Task: Look for products in the category "Hot Dogs & Sausages" from the brand "Swaggerts Farm".
Action: Mouse moved to (21, 129)
Screenshot: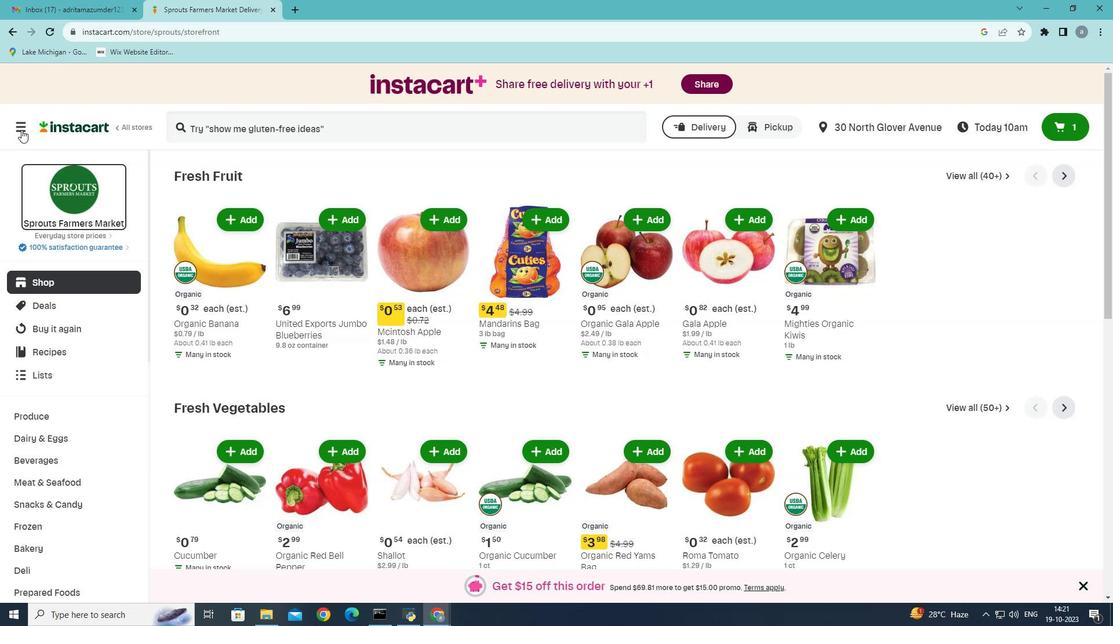 
Action: Mouse pressed left at (21, 129)
Screenshot: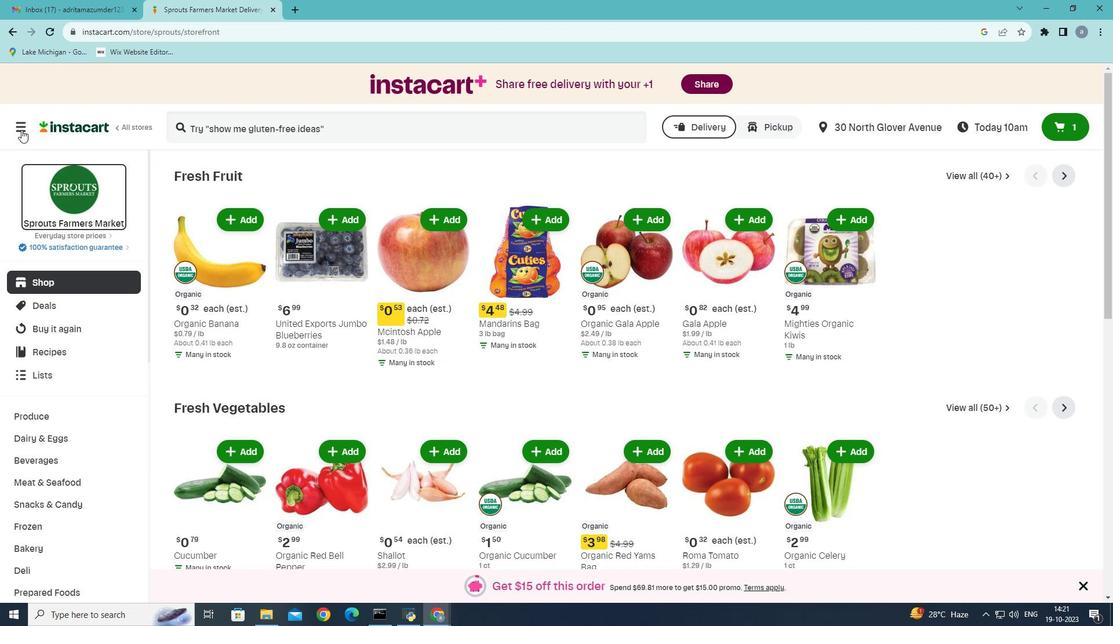 
Action: Mouse moved to (77, 330)
Screenshot: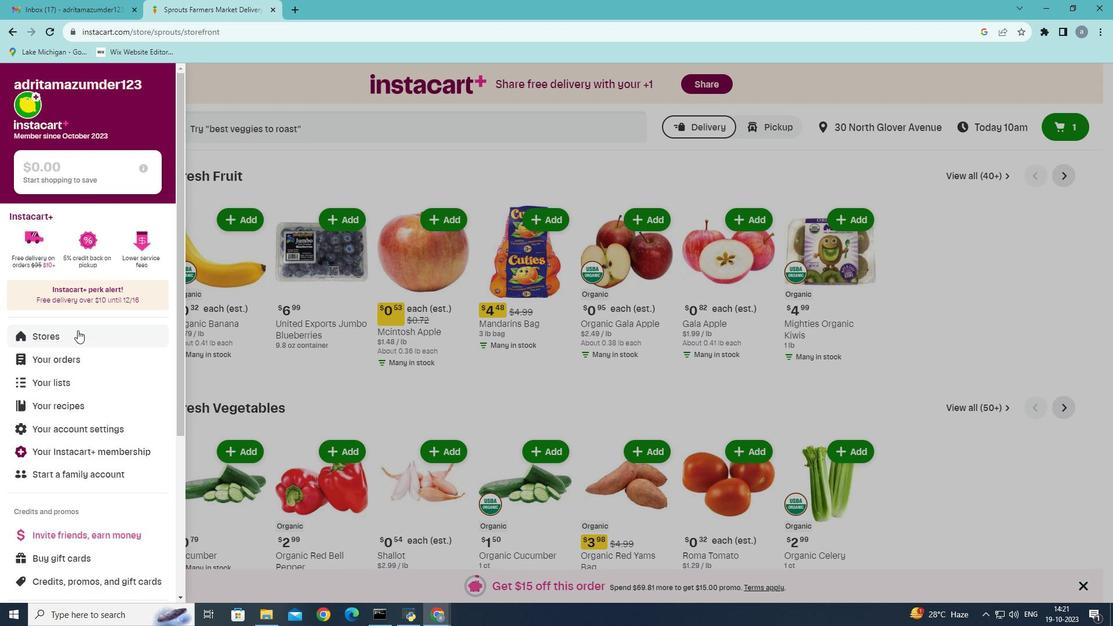 
Action: Mouse pressed left at (77, 330)
Screenshot: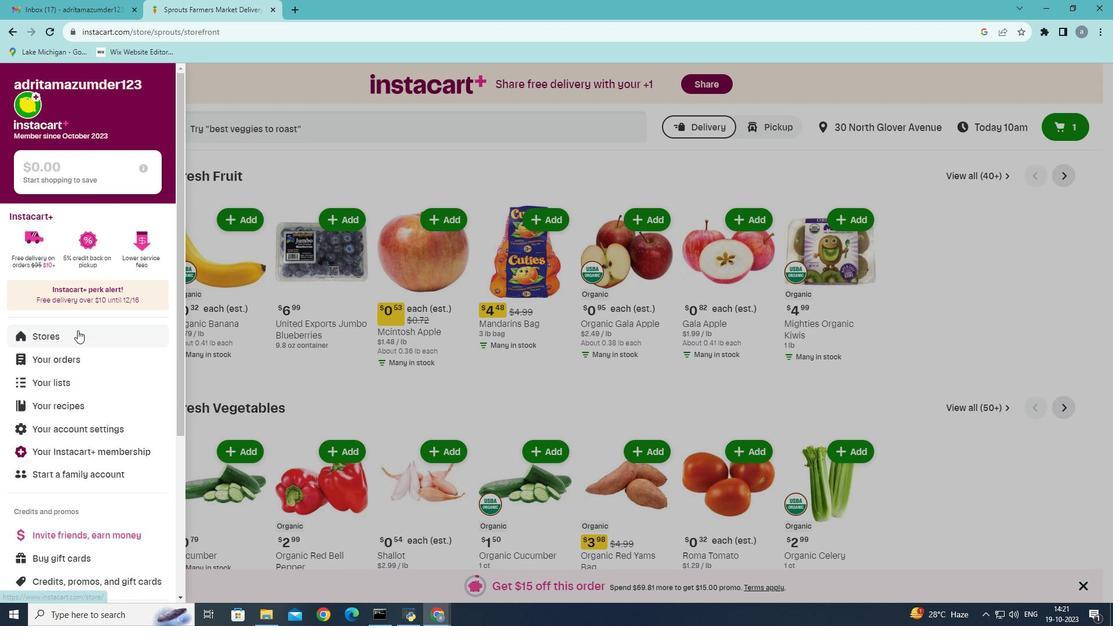 
Action: Mouse moved to (271, 130)
Screenshot: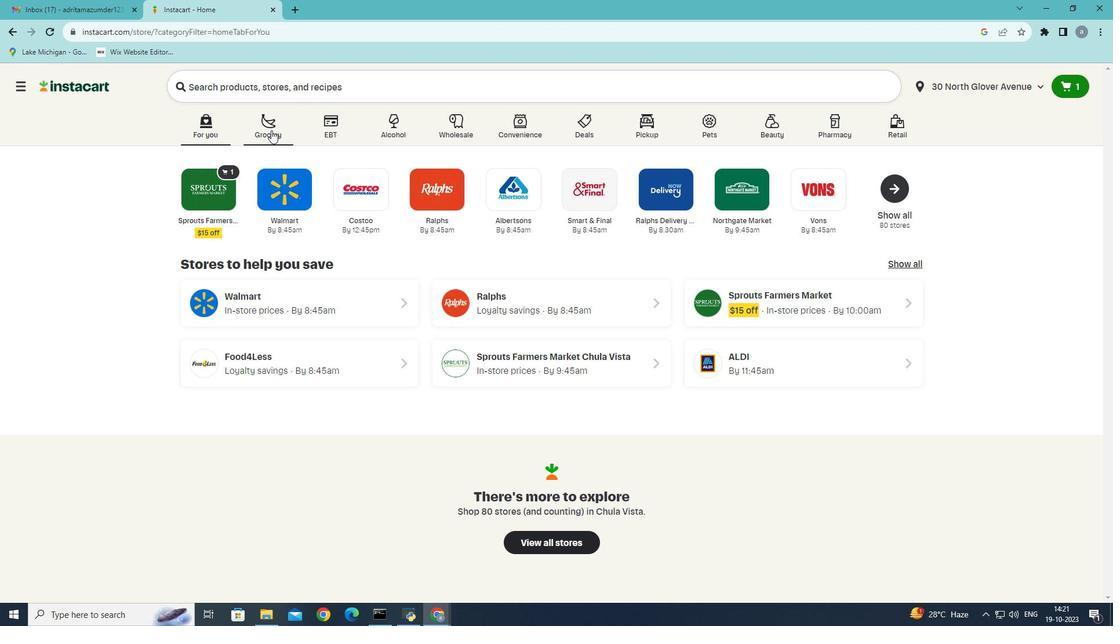 
Action: Mouse pressed left at (271, 130)
Screenshot: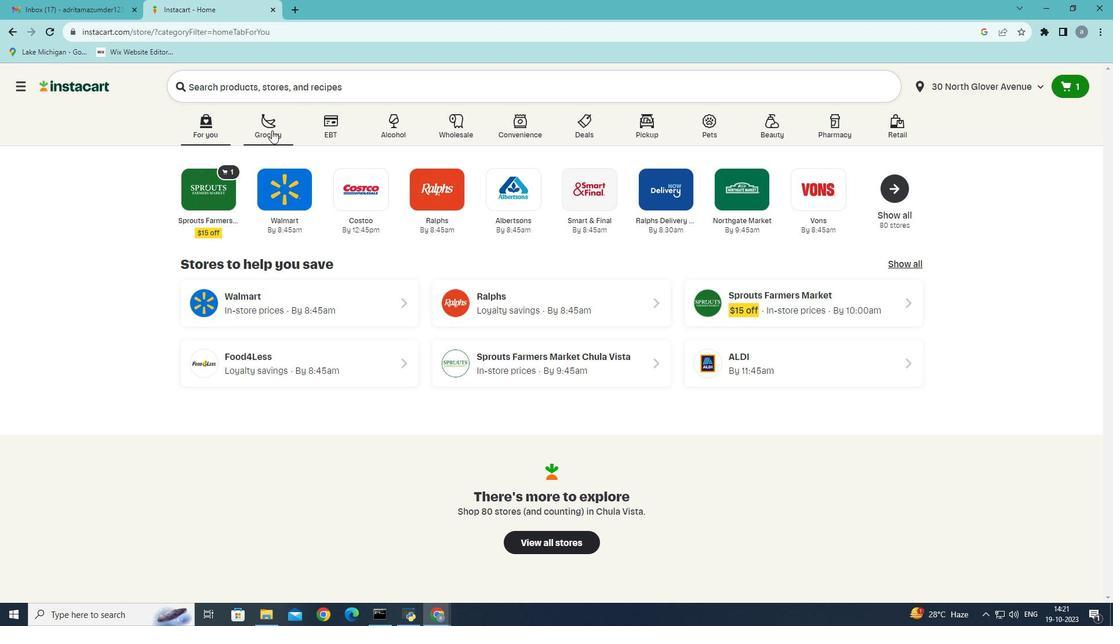 
Action: Mouse moved to (245, 343)
Screenshot: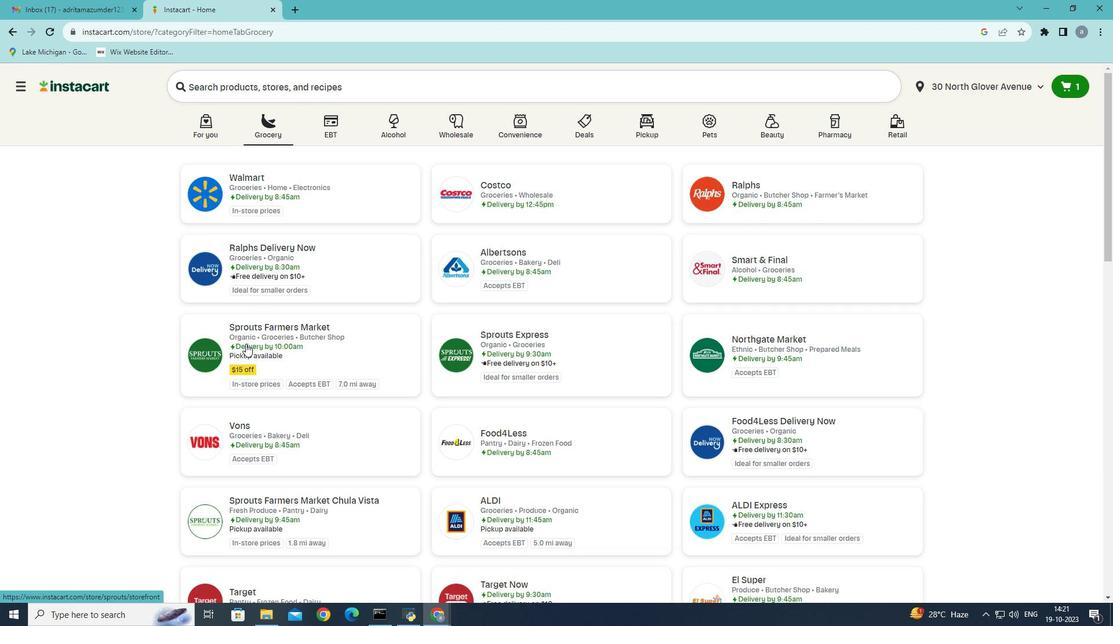 
Action: Mouse pressed left at (245, 343)
Screenshot: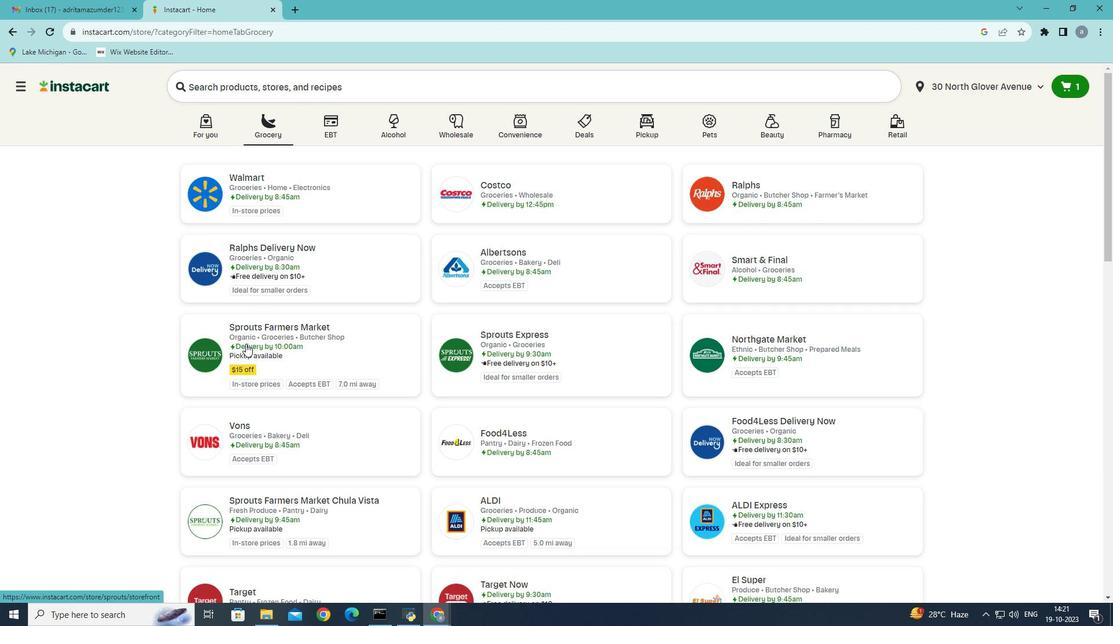 
Action: Mouse moved to (49, 481)
Screenshot: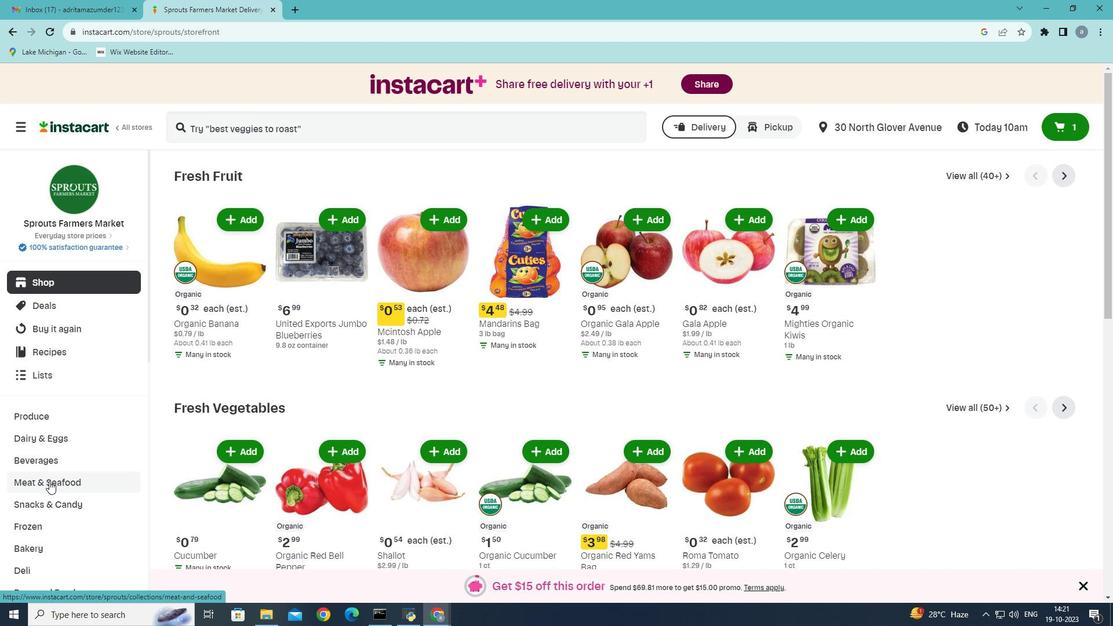 
Action: Mouse pressed left at (49, 481)
Screenshot: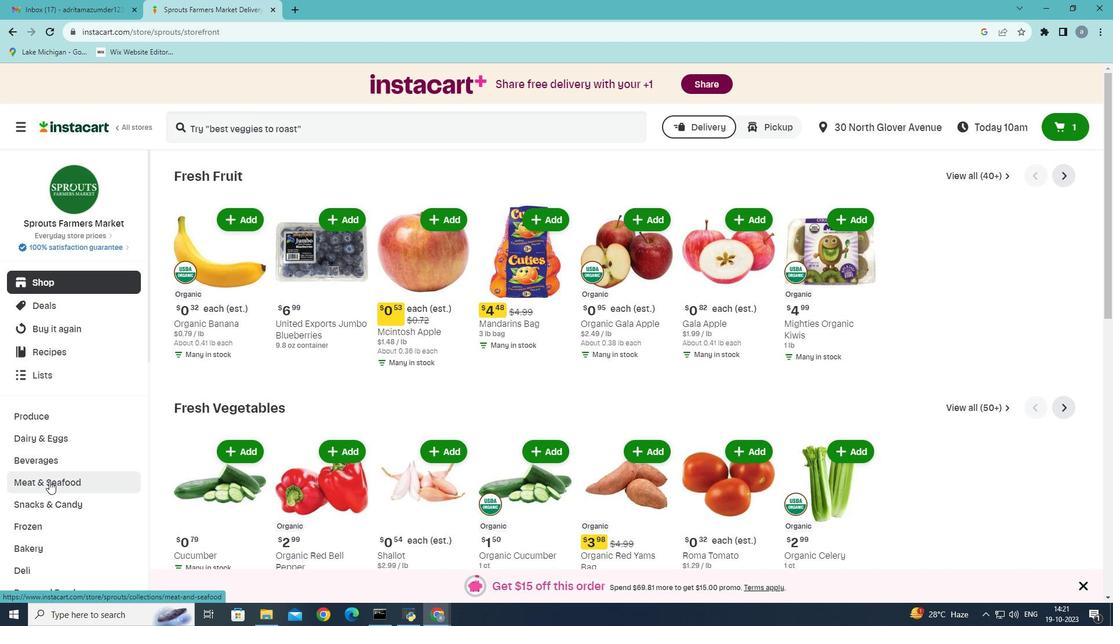 
Action: Mouse moved to (598, 204)
Screenshot: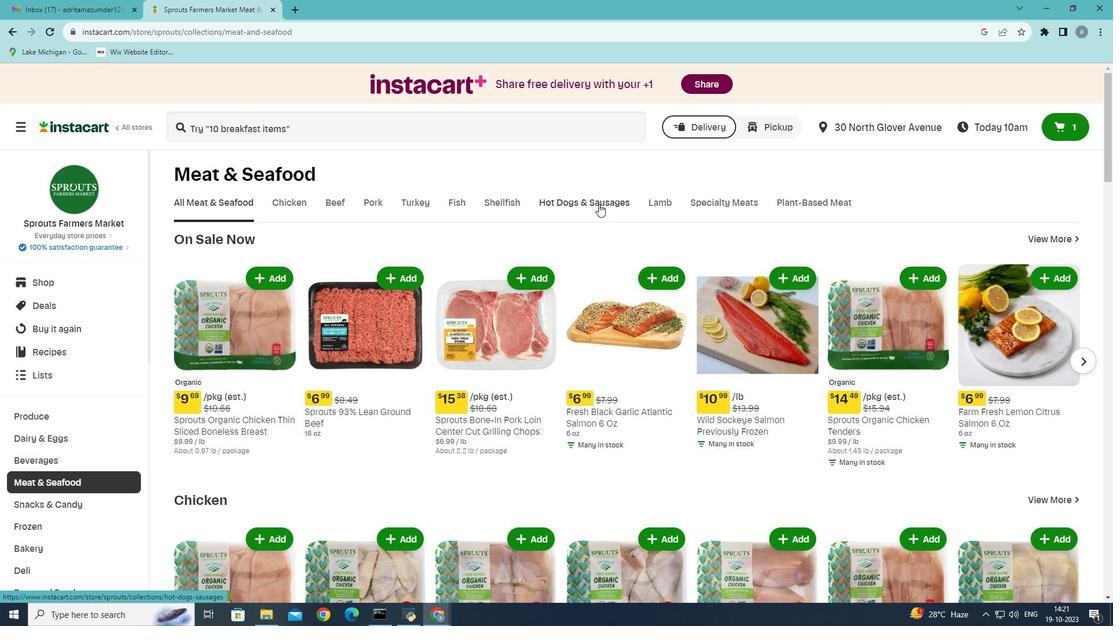 
Action: Mouse pressed left at (598, 204)
Screenshot: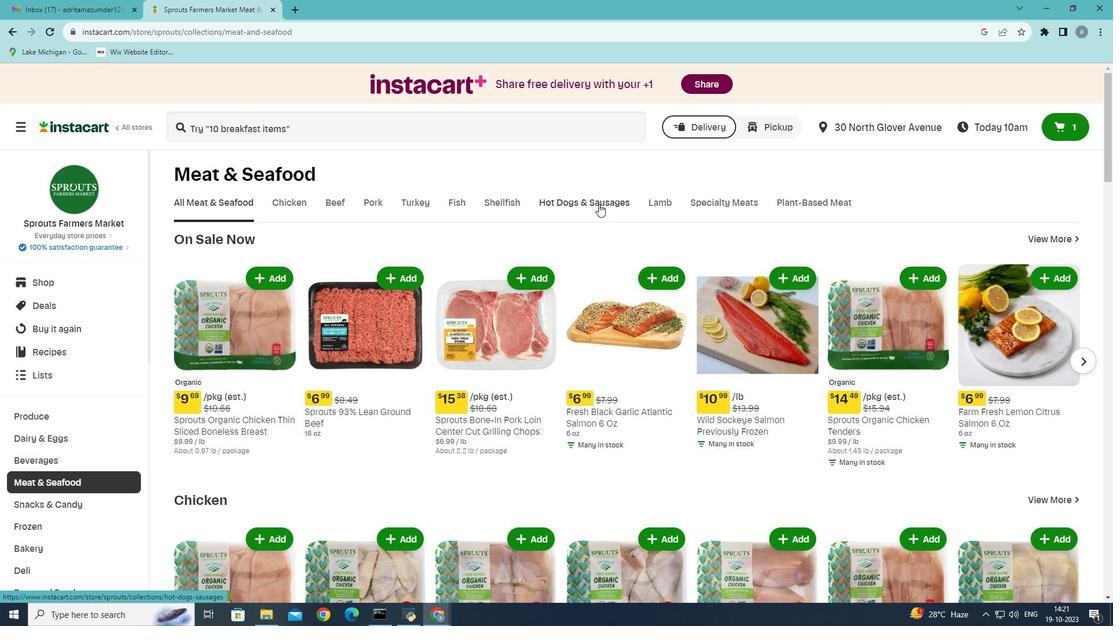
Action: Mouse moved to (393, 302)
Screenshot: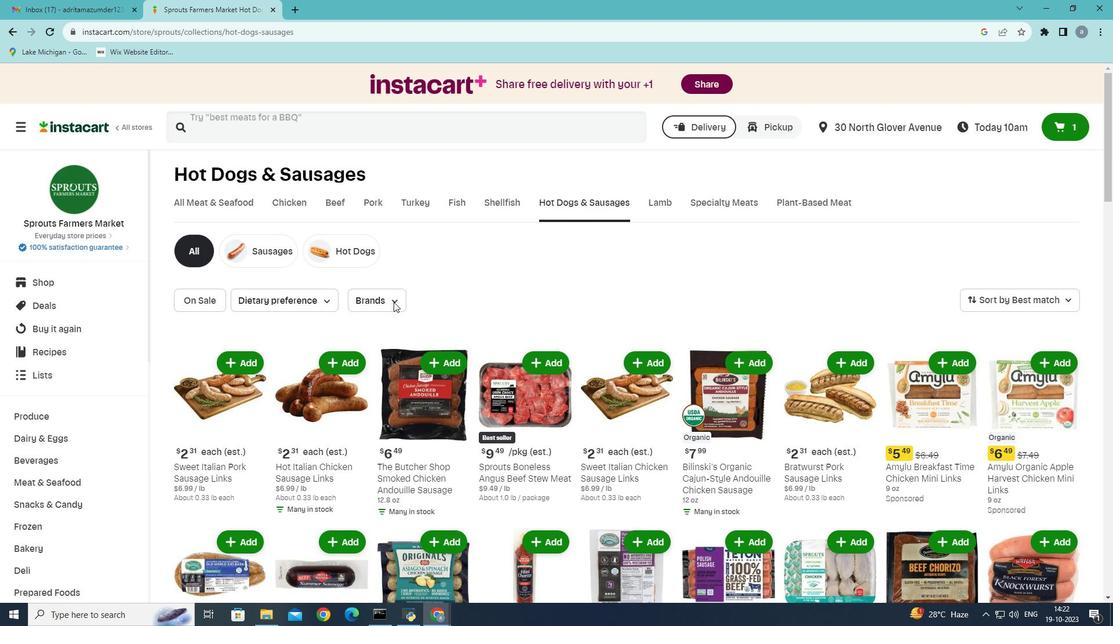 
Action: Mouse pressed left at (393, 302)
Screenshot: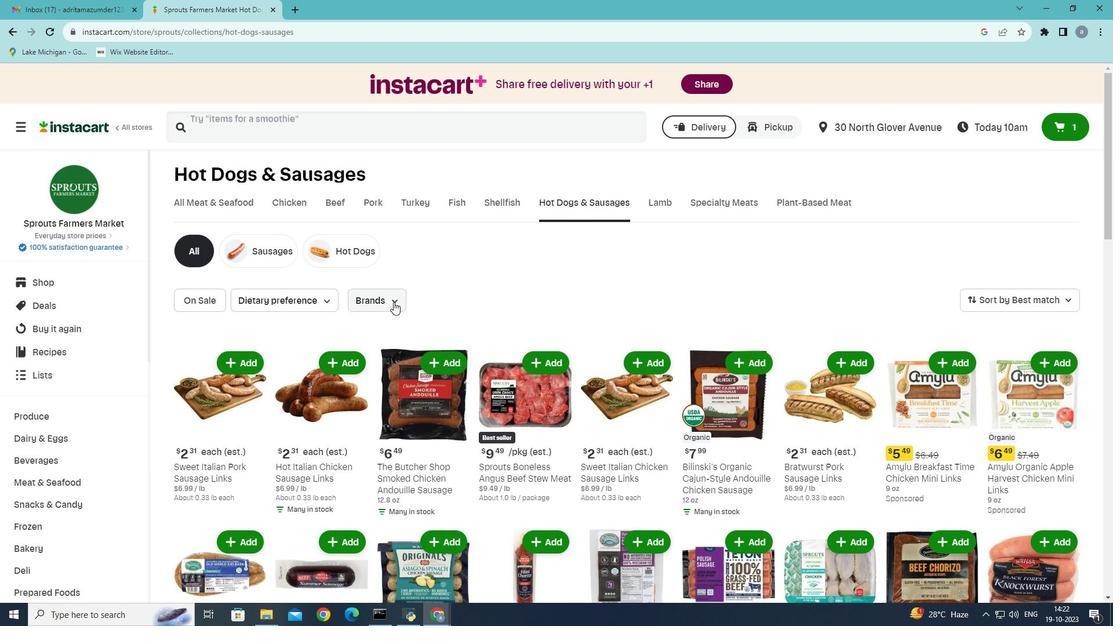 
Action: Mouse moved to (375, 454)
Screenshot: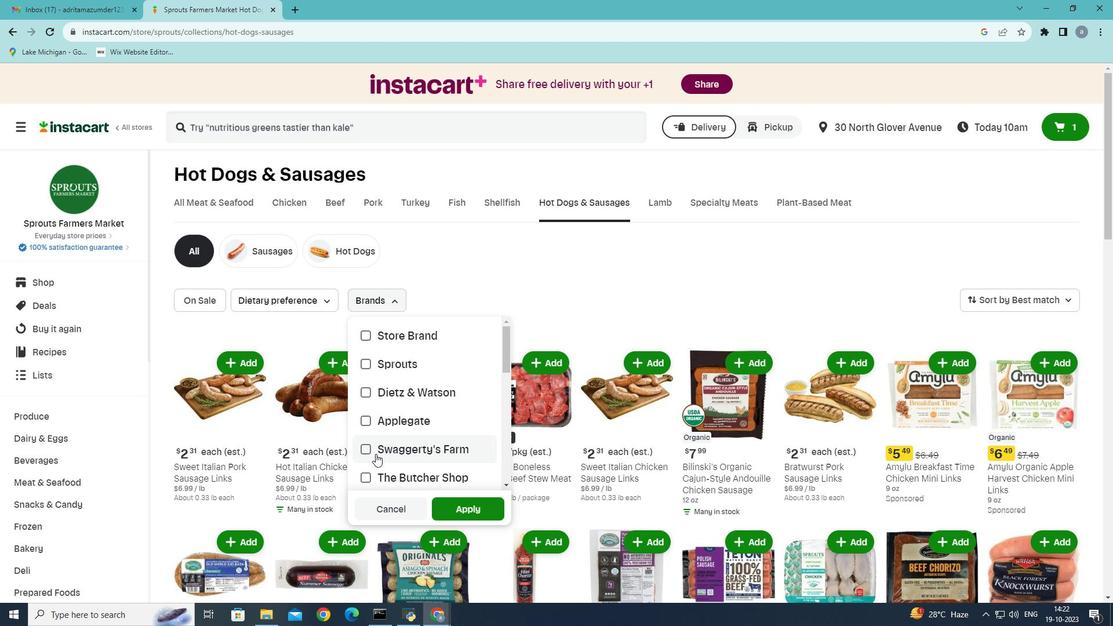
Action: Mouse pressed left at (375, 454)
Screenshot: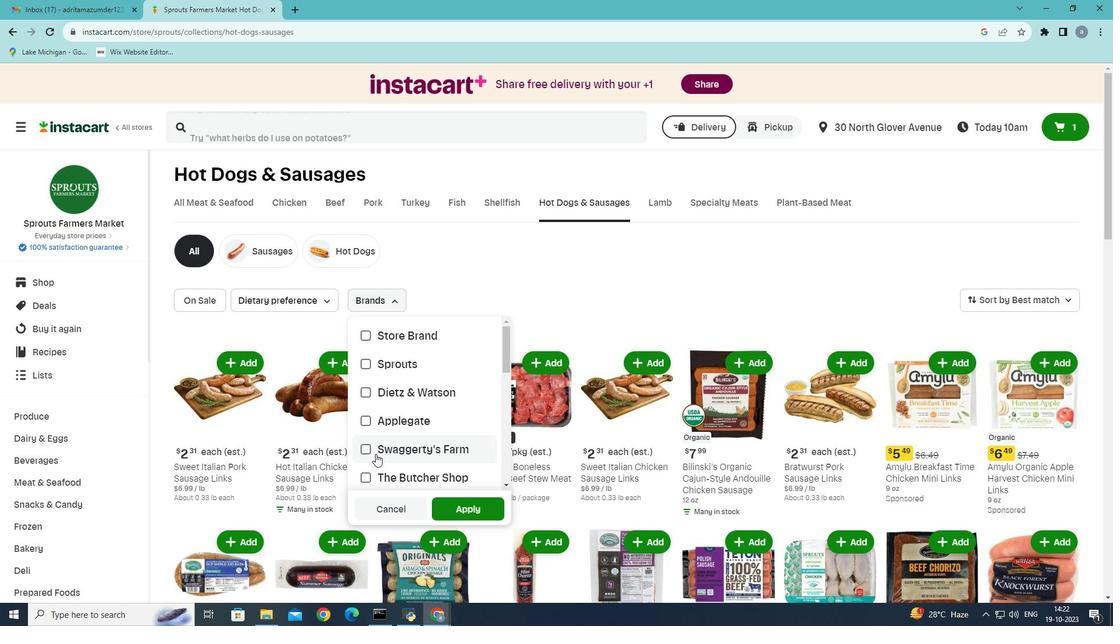 
Action: Mouse moved to (458, 511)
Screenshot: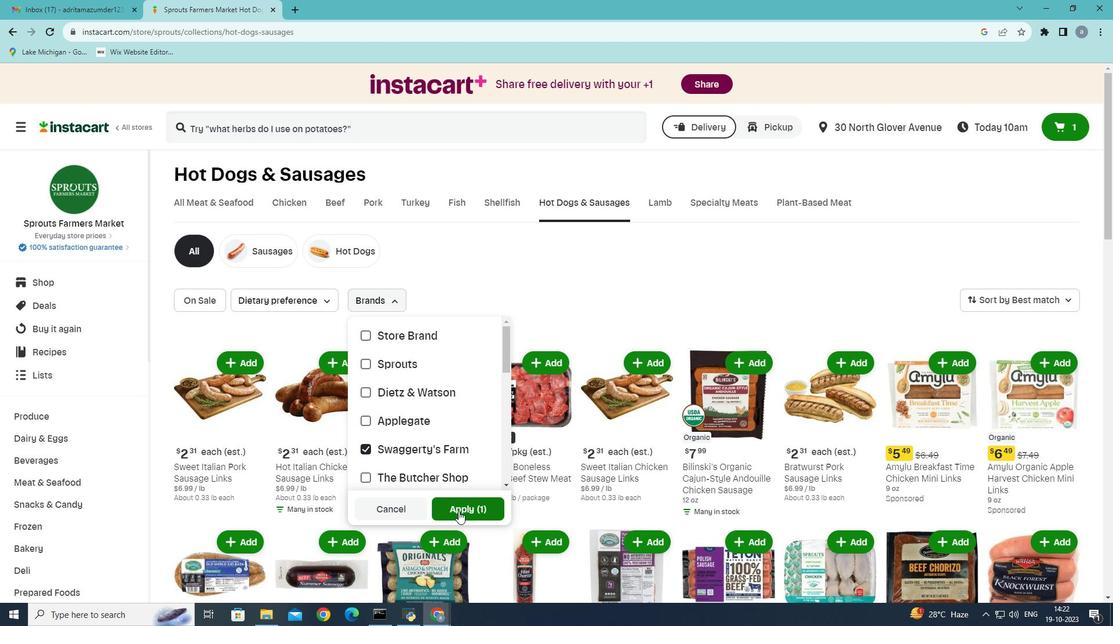 
Action: Mouse pressed left at (458, 511)
Screenshot: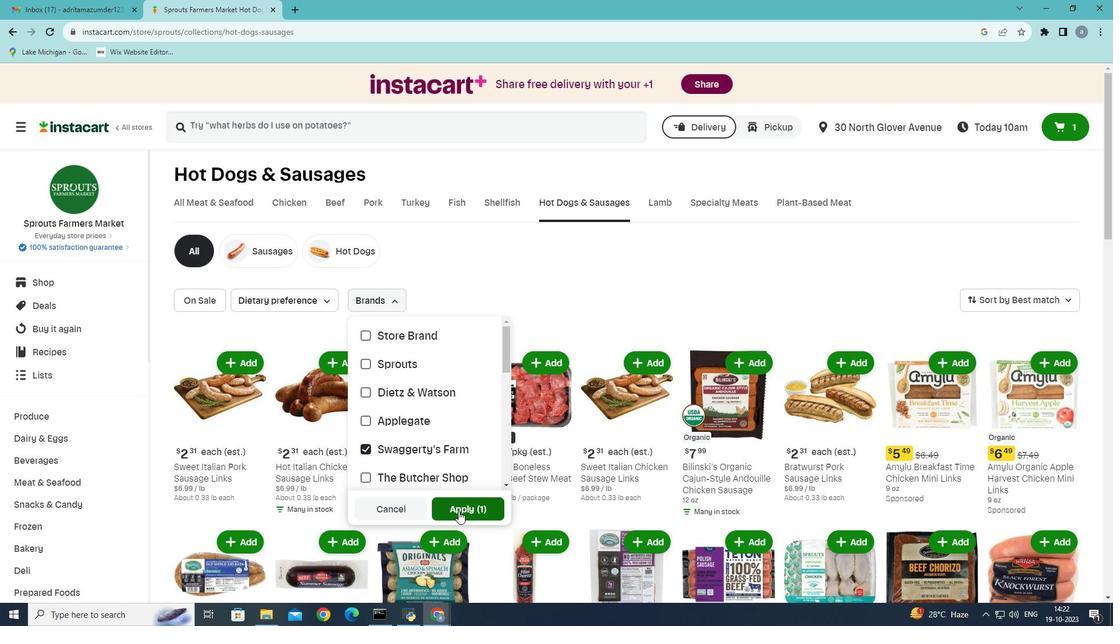 
Action: Mouse moved to (477, 471)
Screenshot: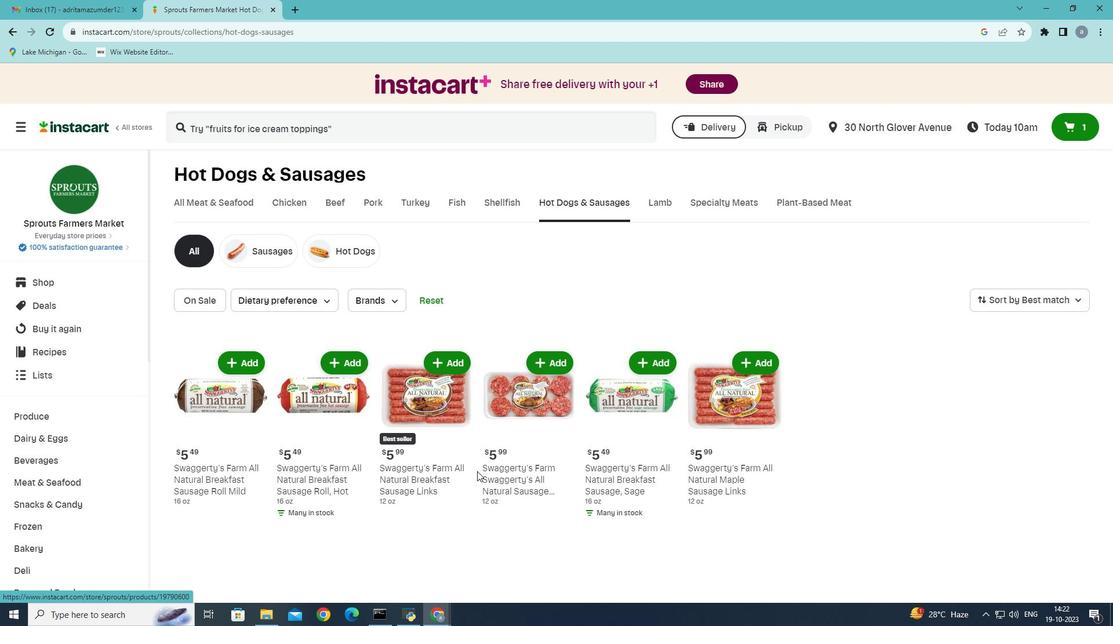 
